 Task: Schedule a meeting from 8:00 AM to 8:30 AM on June 26, 2023.
Action: Mouse moved to (11, 62)
Screenshot: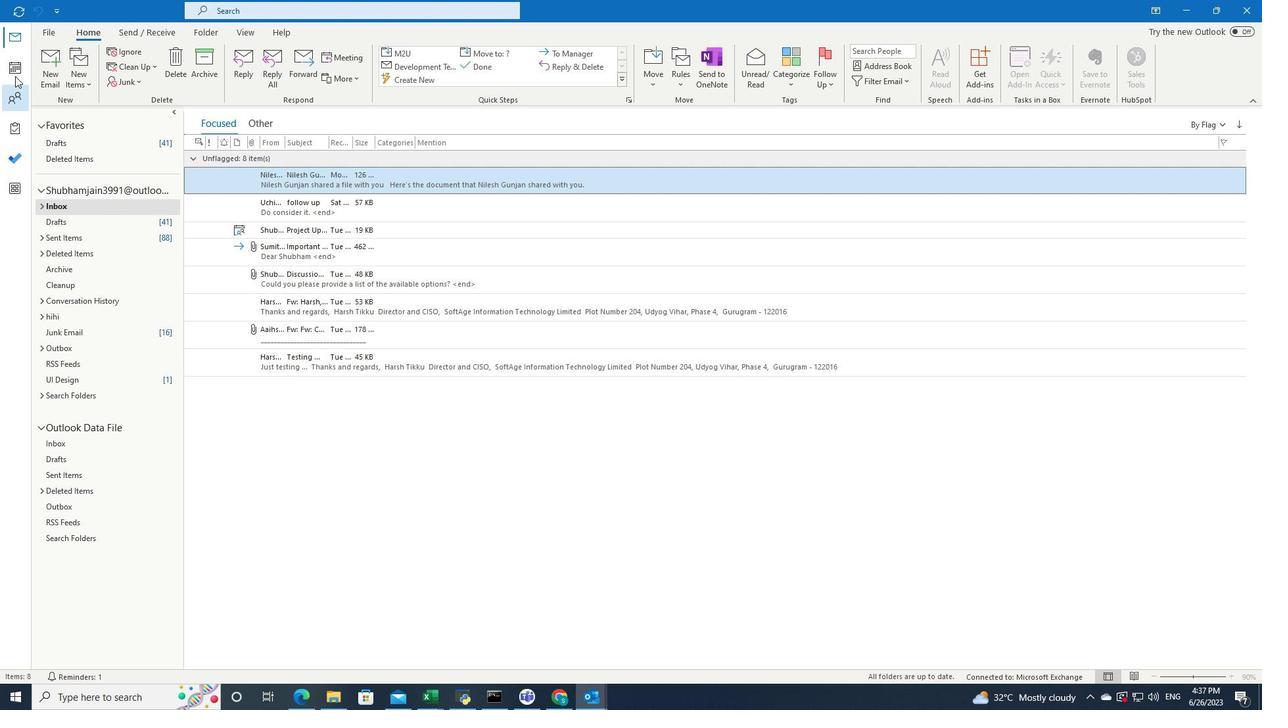 
Action: Mouse pressed left at (11, 62)
Screenshot: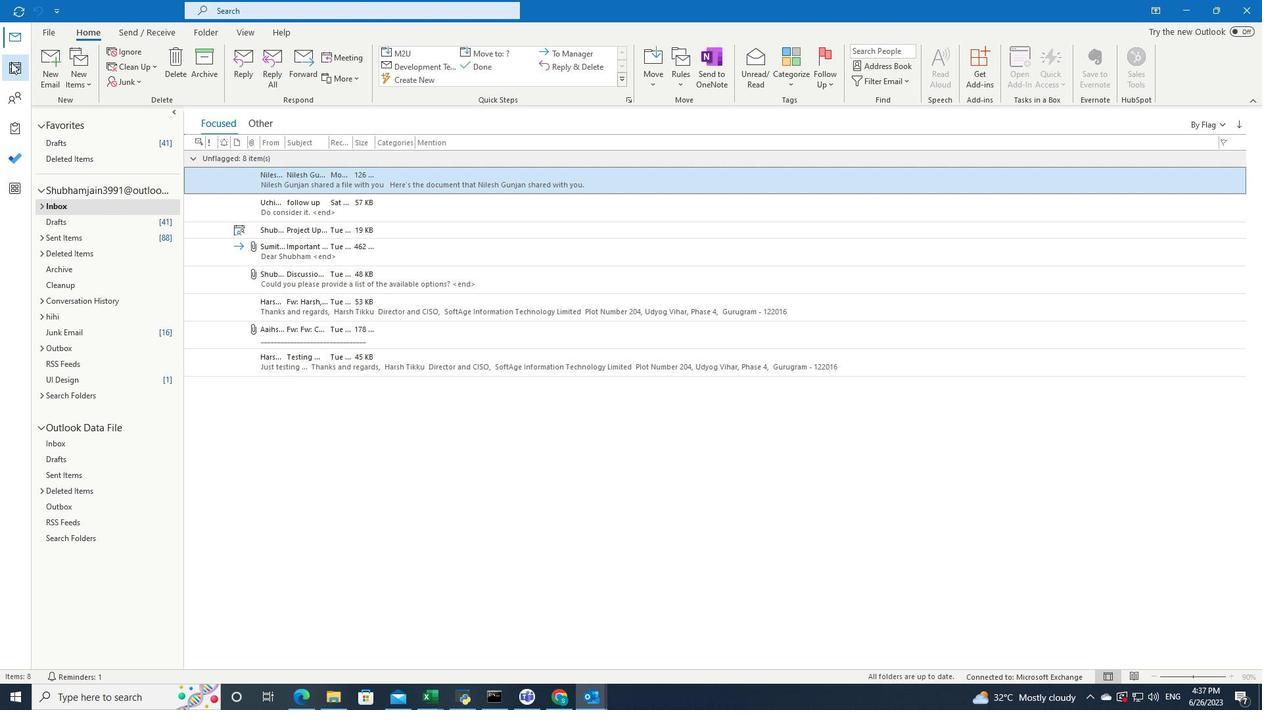 
Action: Mouse moved to (105, 63)
Screenshot: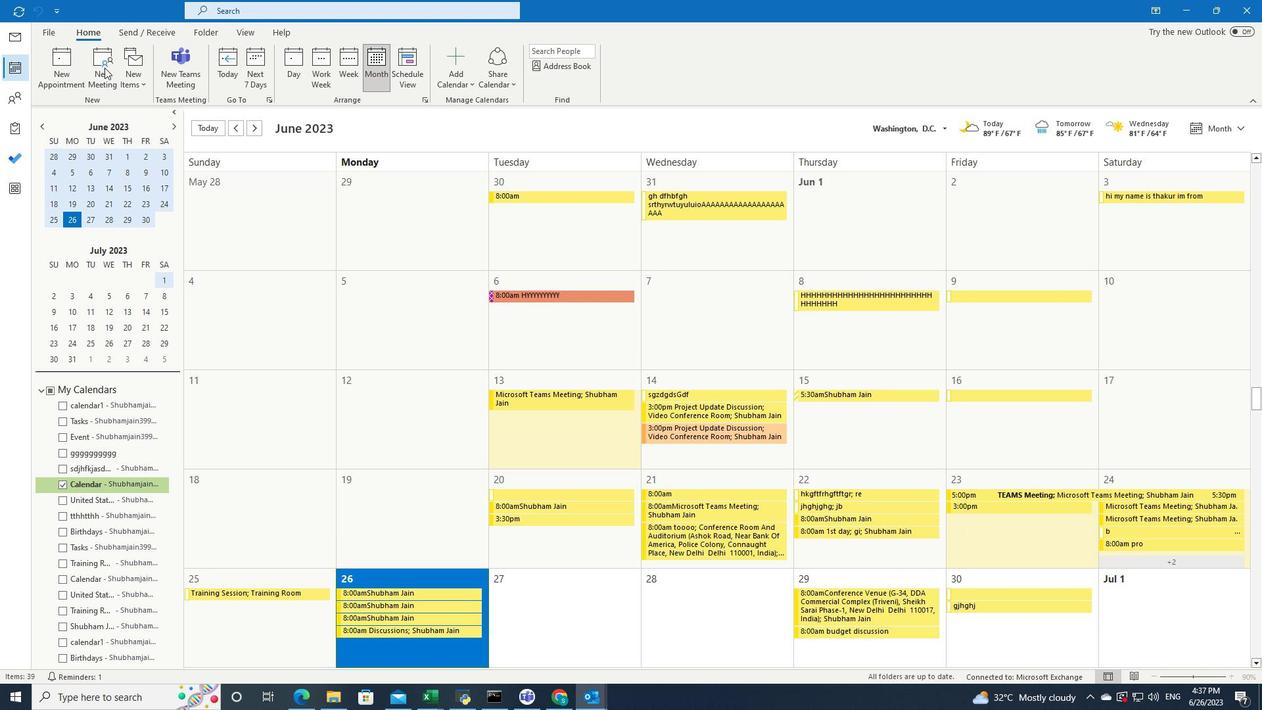 
Action: Mouse pressed left at (105, 63)
Screenshot: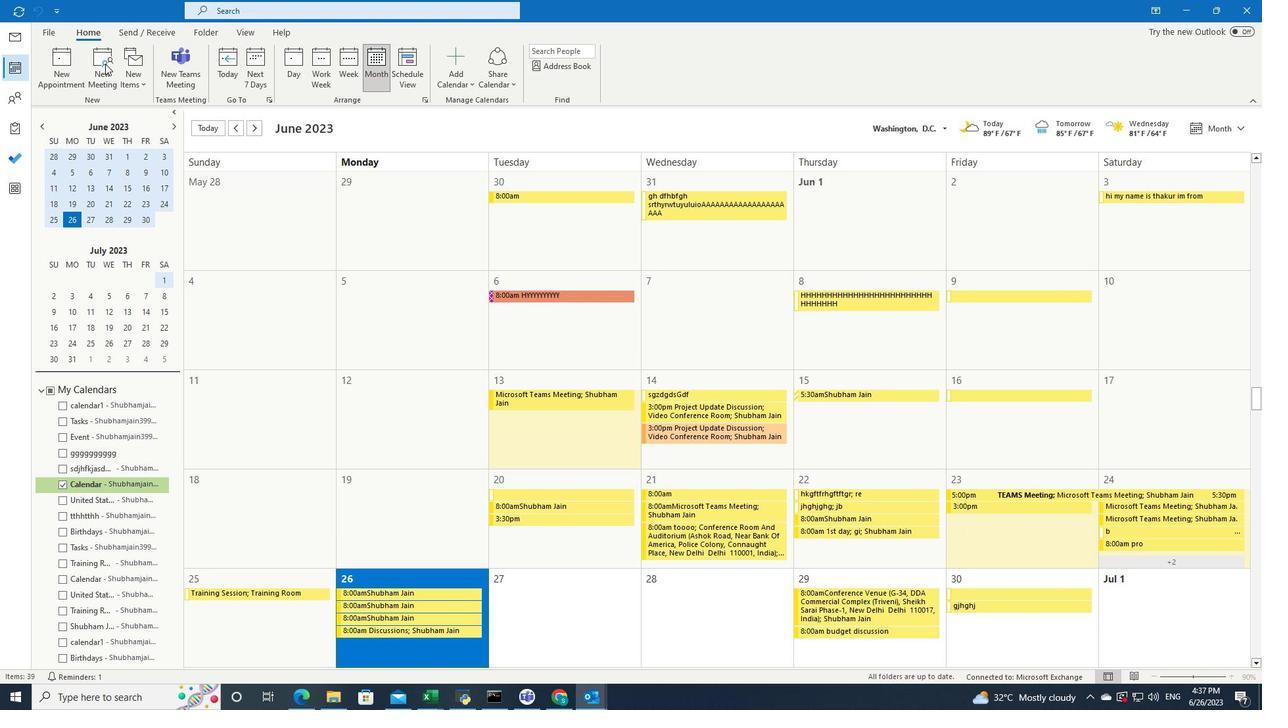 
Action: Mouse moved to (691, 69)
Screenshot: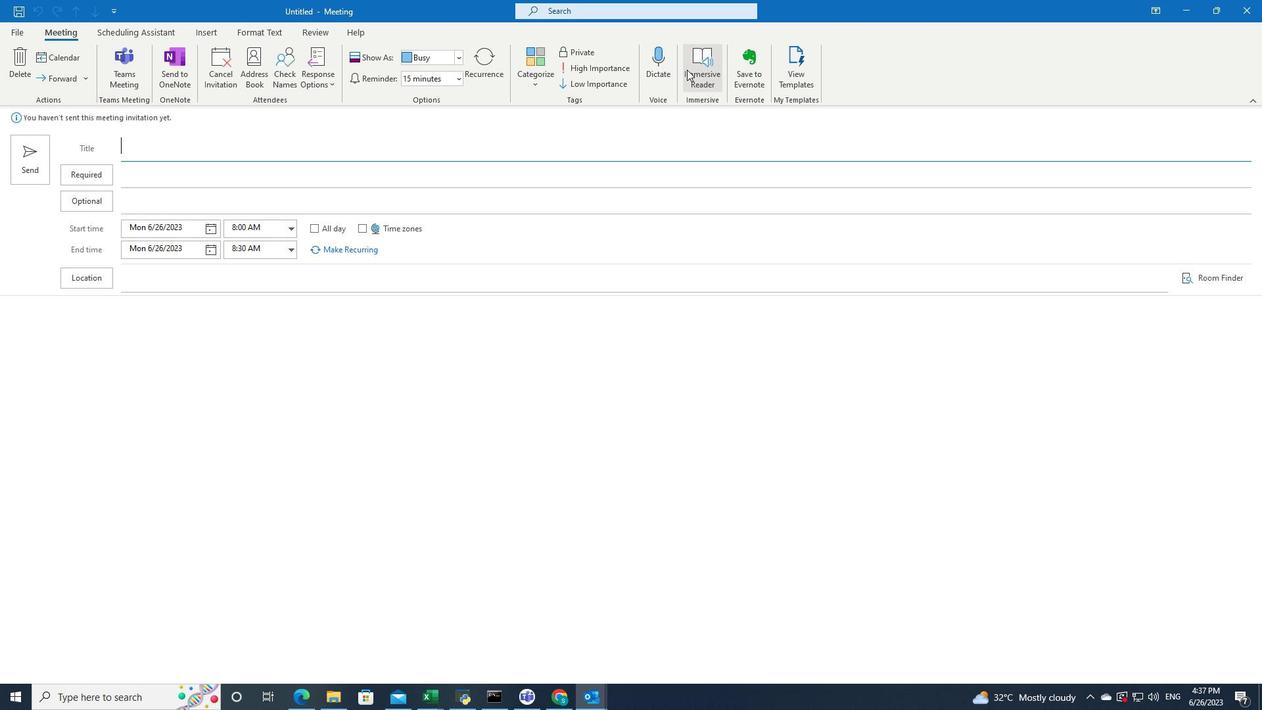
Action: Mouse pressed left at (691, 69)
Screenshot: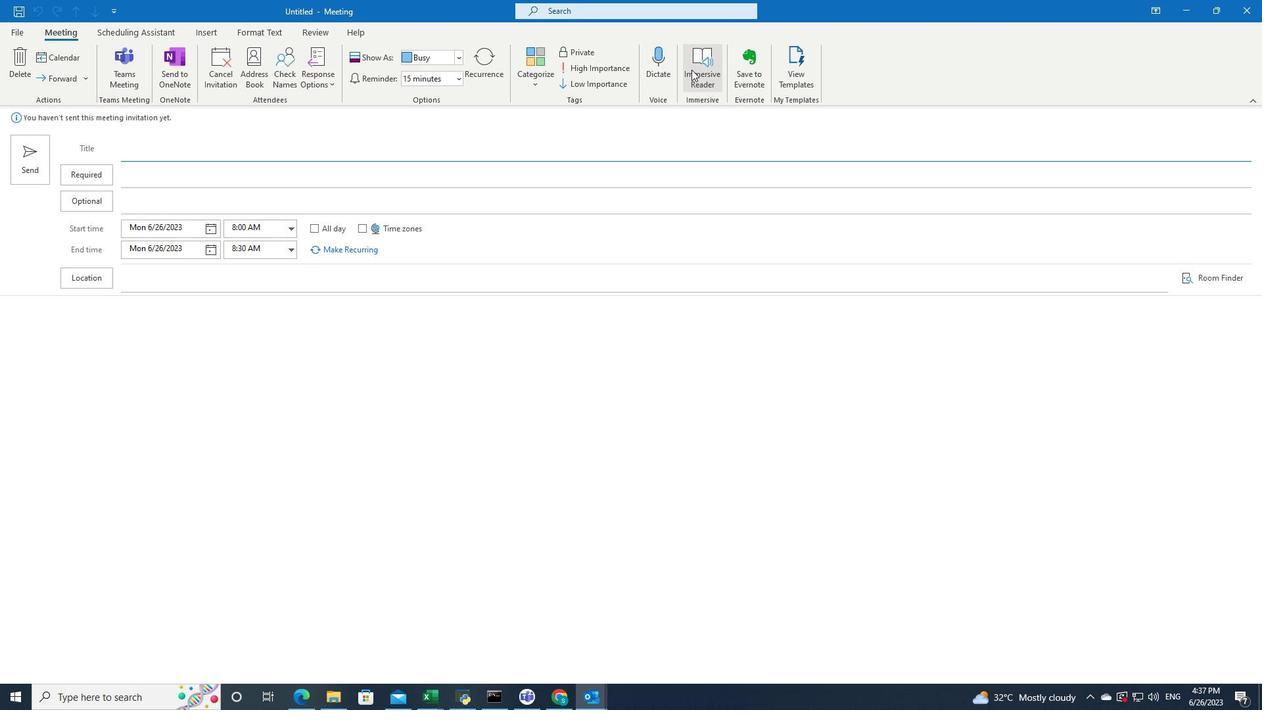 
Action: Mouse moved to (328, 399)
Screenshot: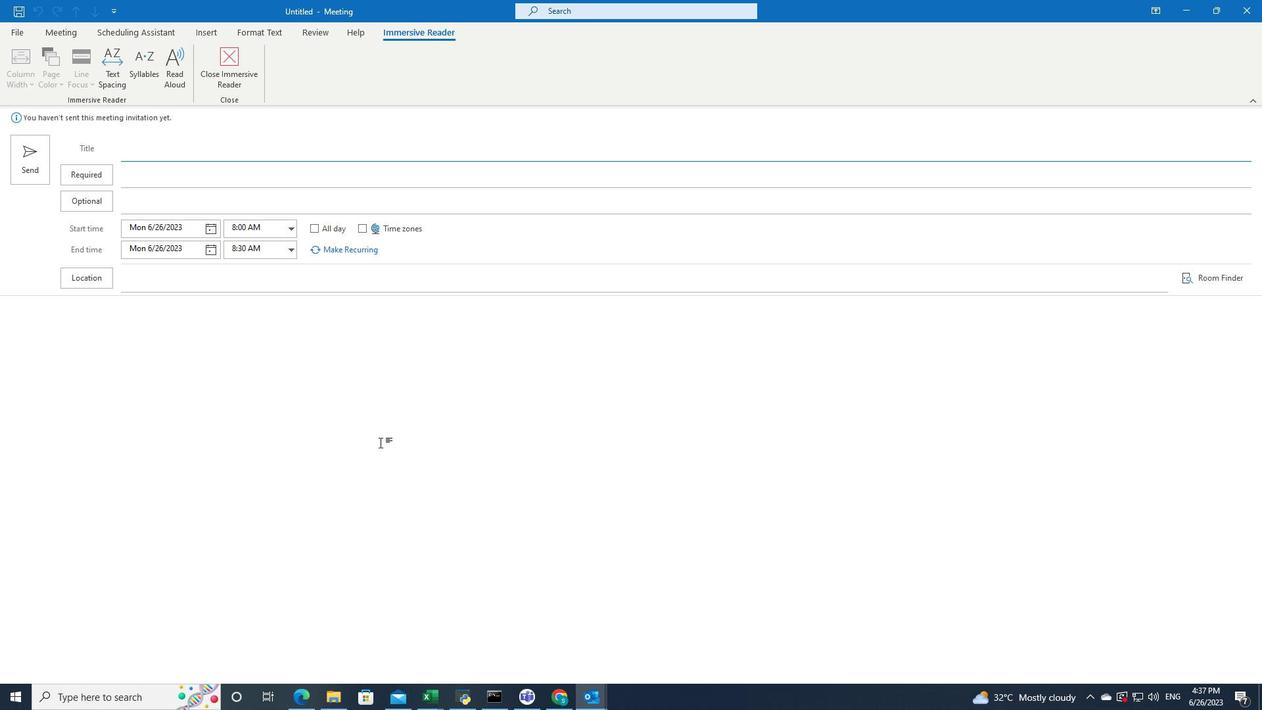 
Action: Mouse pressed left at (328, 399)
Screenshot: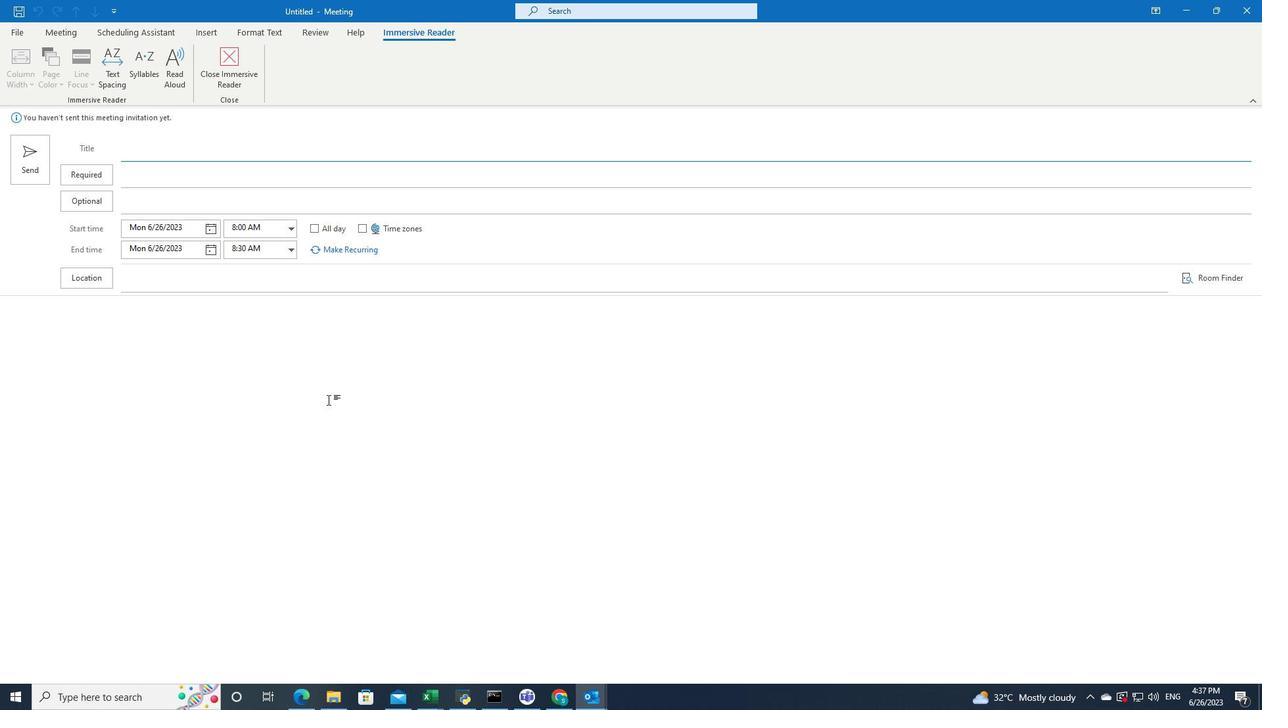 
Action: Mouse moved to (59, 86)
Screenshot: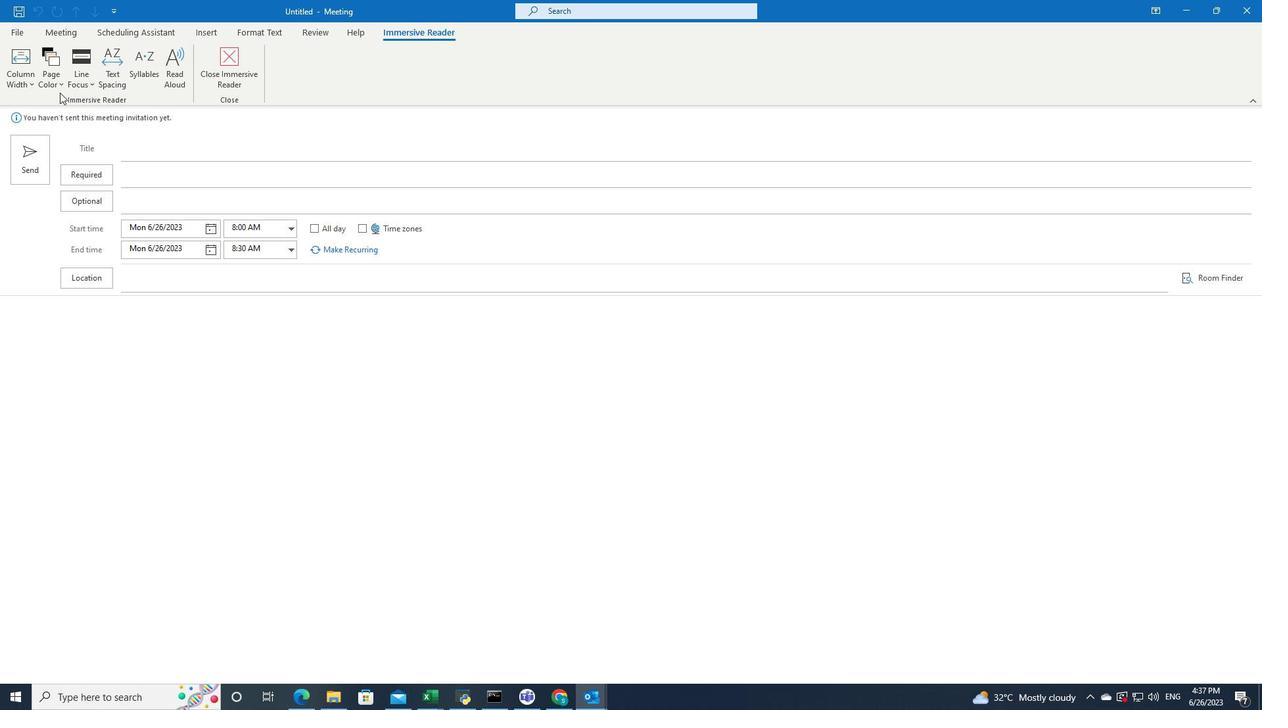 
Action: Mouse pressed left at (59, 86)
Screenshot: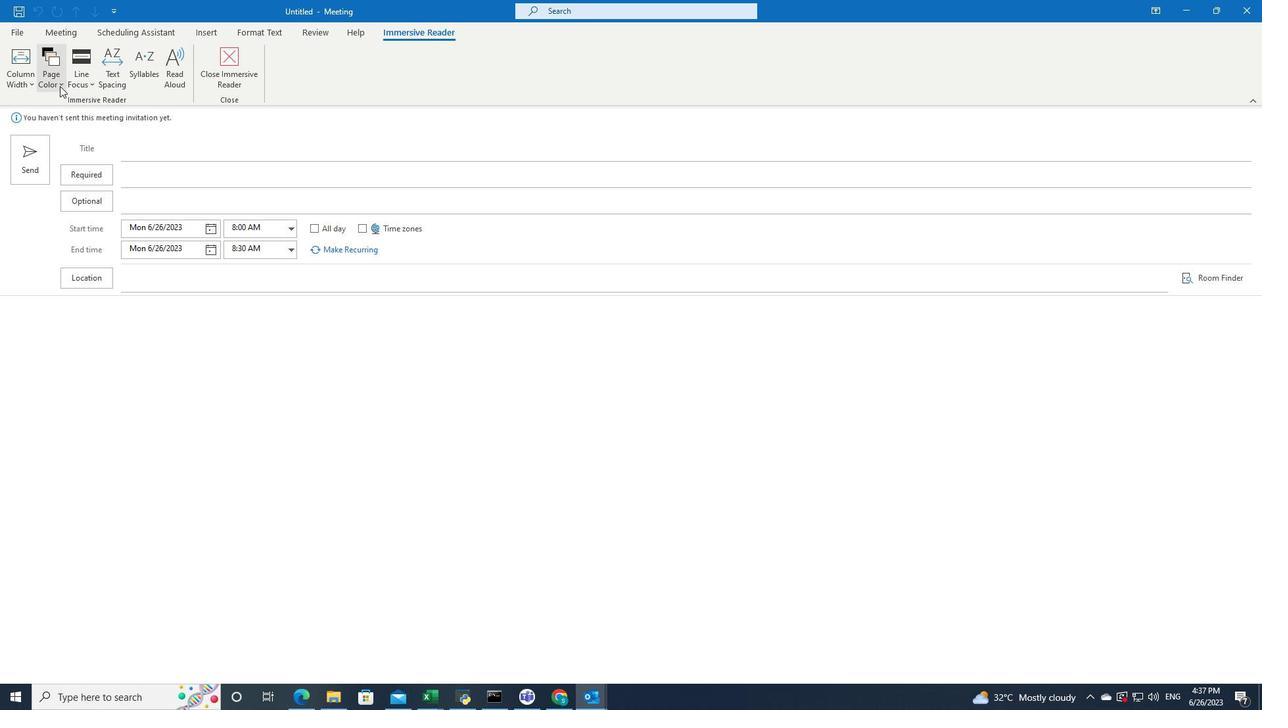 
Action: Mouse moved to (51, 221)
Screenshot: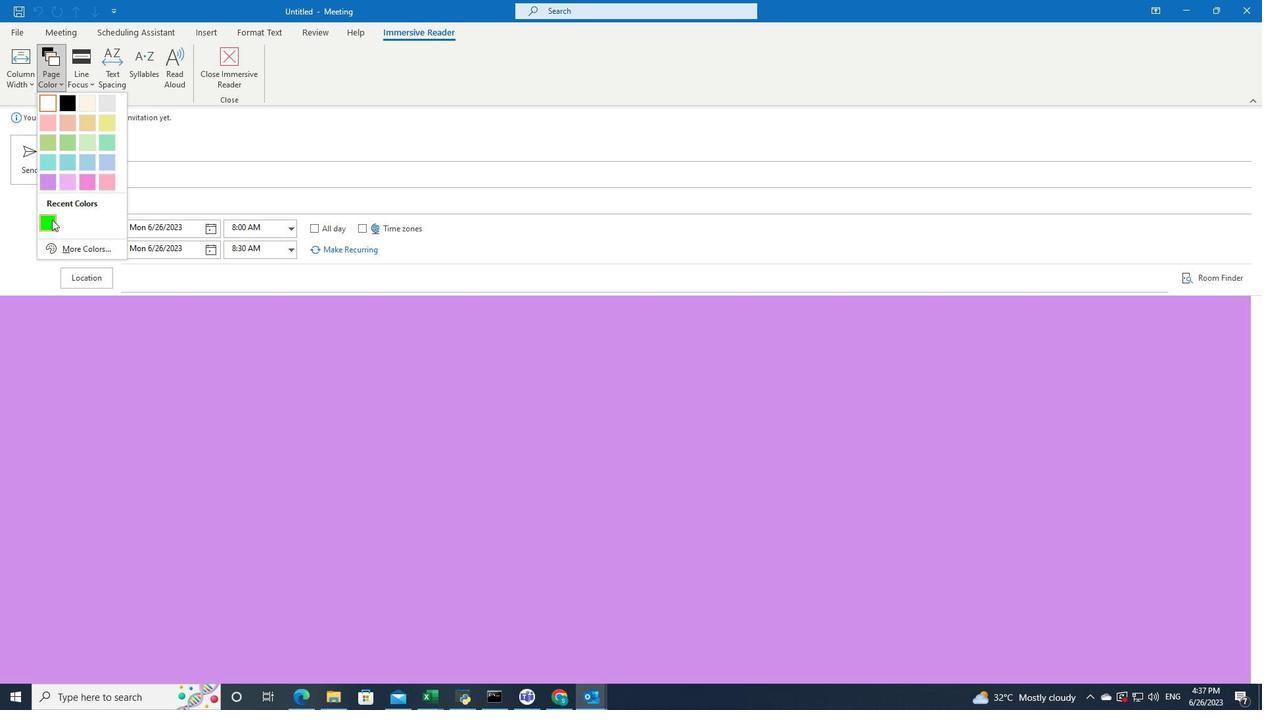 
Action: Mouse pressed left at (51, 221)
Screenshot: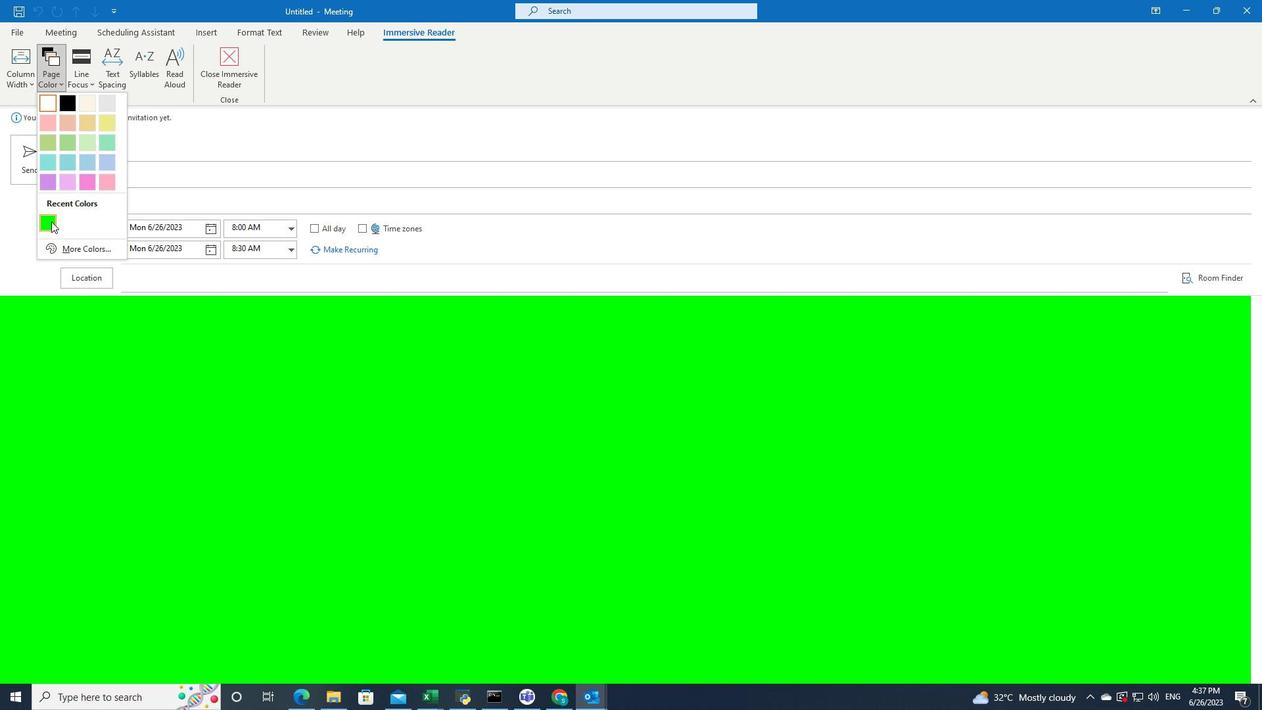
Action: Mouse moved to (94, 280)
Screenshot: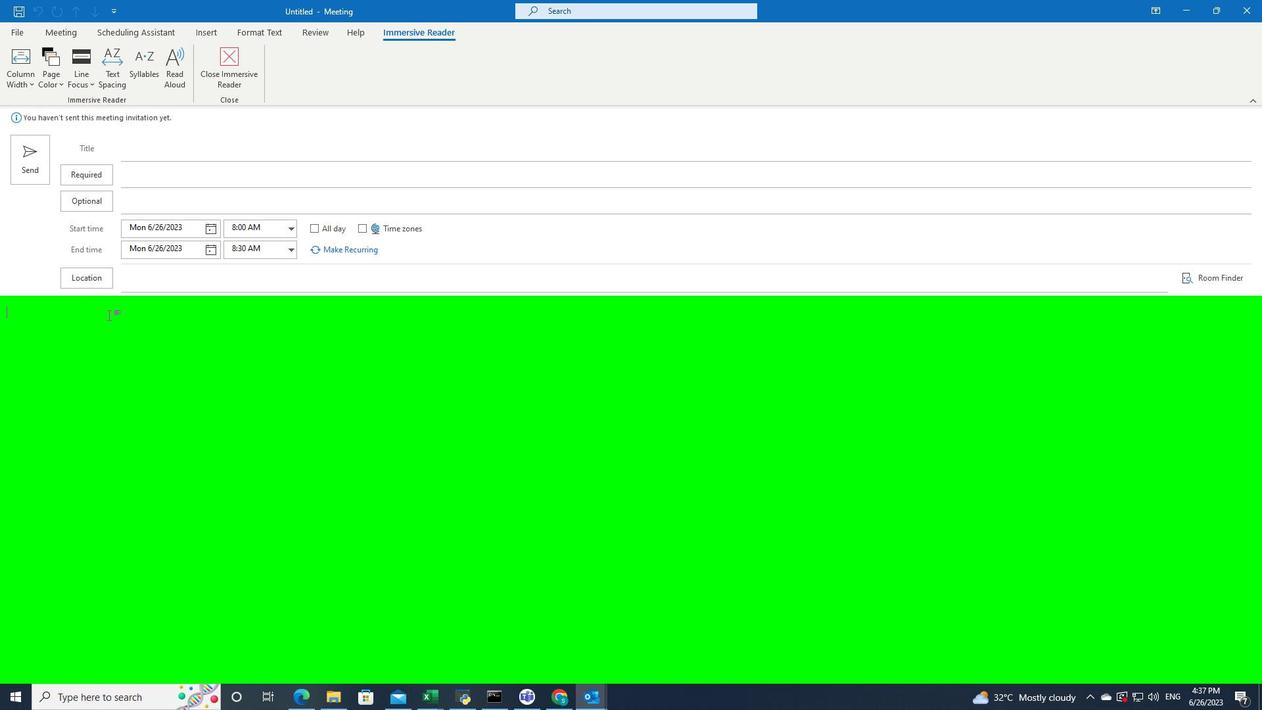 
